 Task: Use Dewdrops Effect in this video Movie B.mp4
Action: Mouse pressed left at (239, 91)
Screenshot: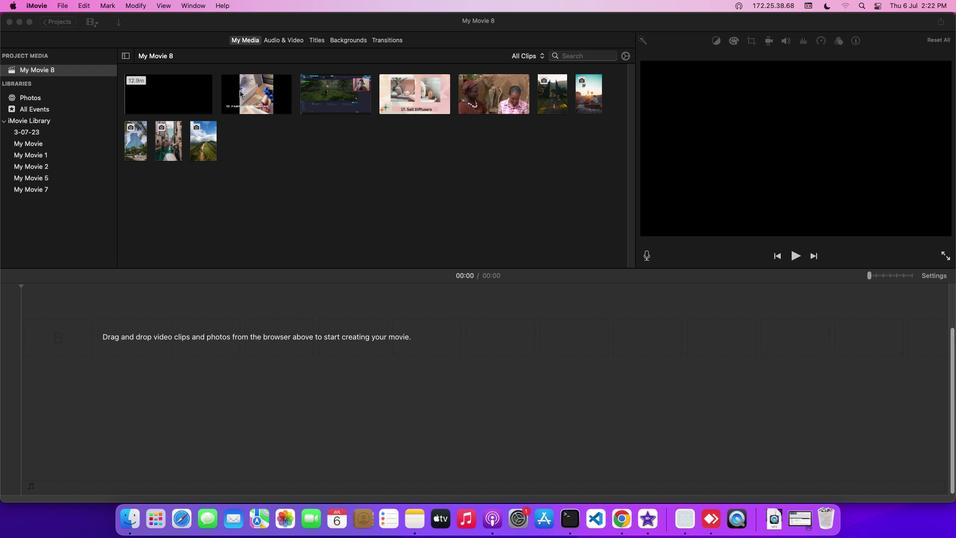 
Action: Mouse moved to (277, 38)
Screenshot: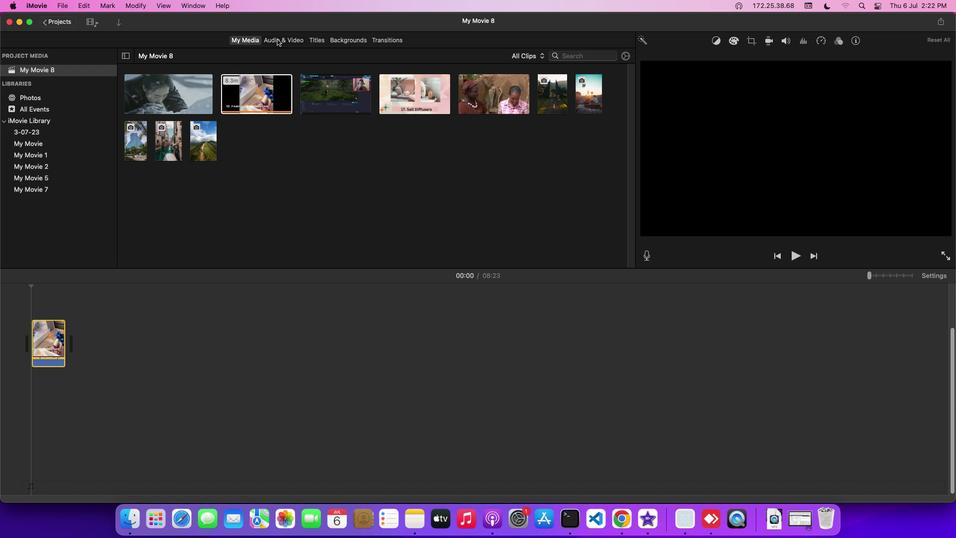 
Action: Mouse pressed left at (277, 38)
Screenshot: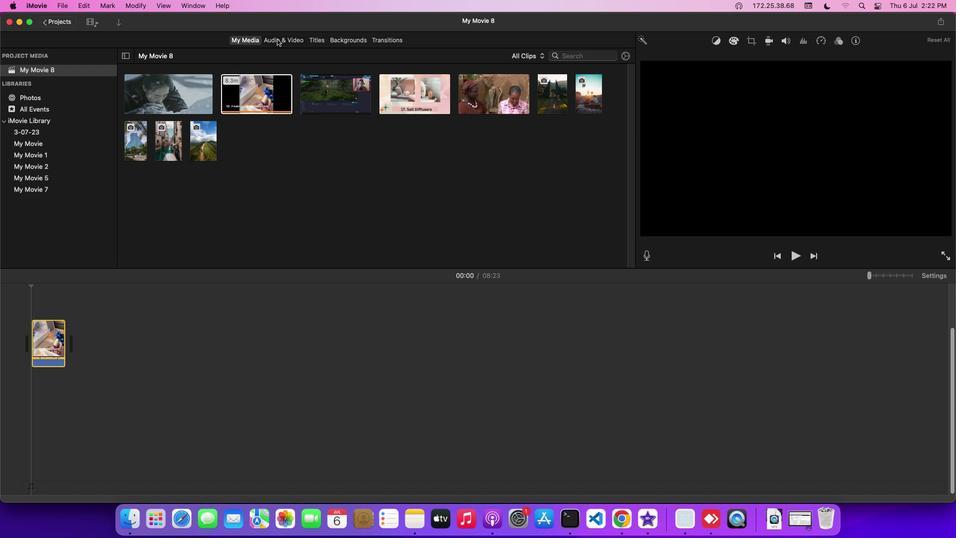 
Action: Mouse moved to (64, 93)
Screenshot: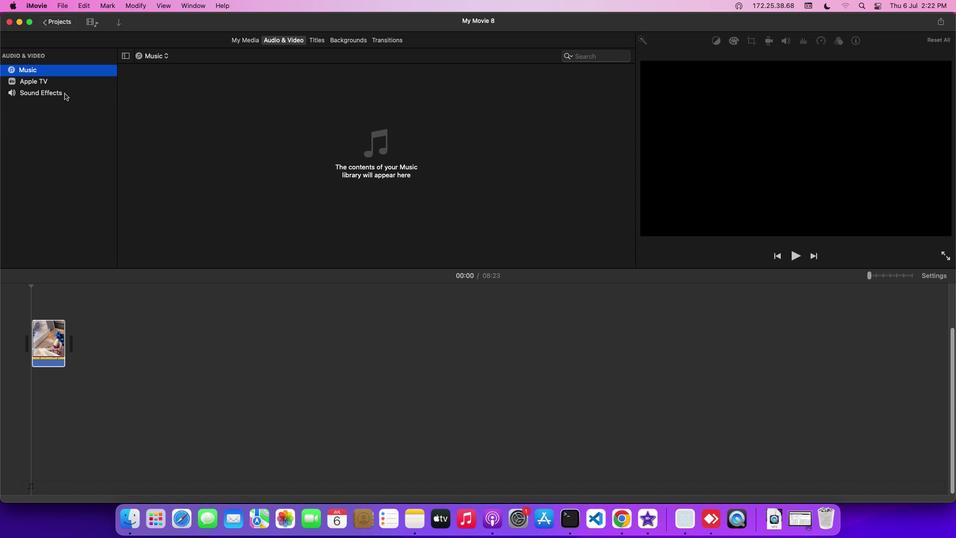 
Action: Mouse pressed left at (64, 93)
Screenshot: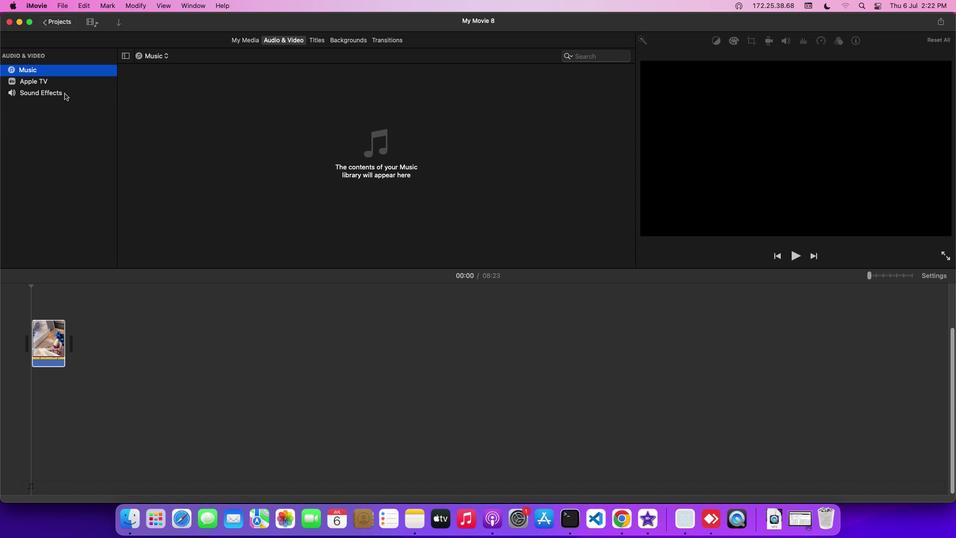 
Action: Mouse moved to (176, 238)
Screenshot: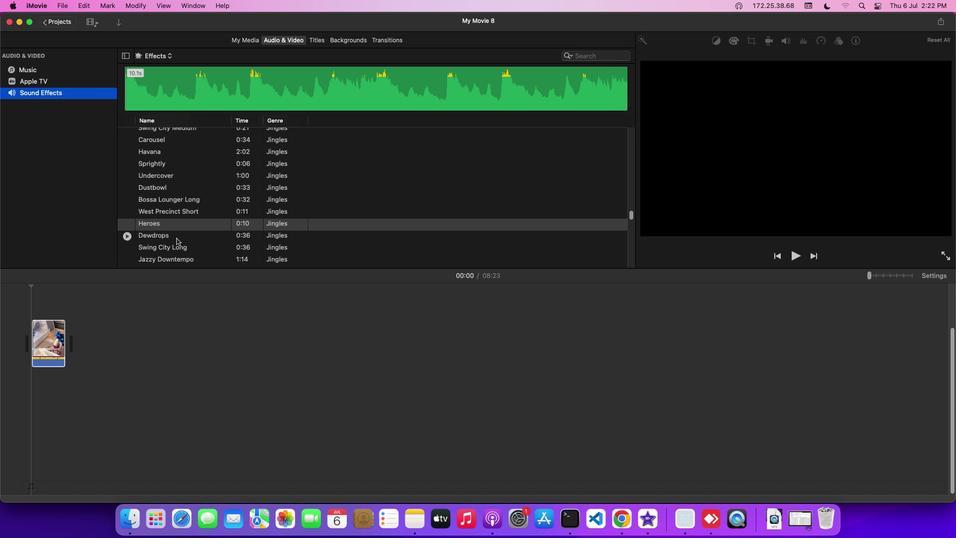 
Action: Mouse pressed left at (176, 238)
Screenshot: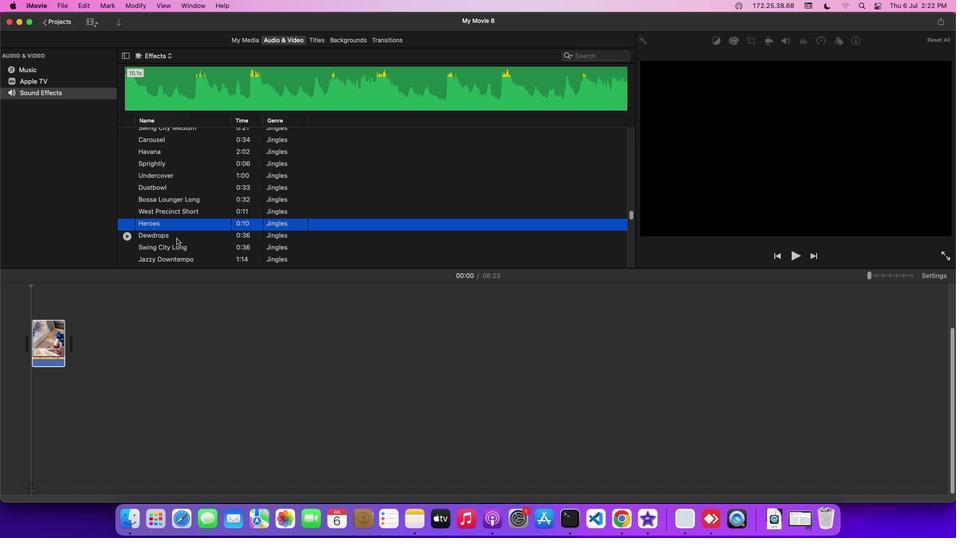 
Action: Mouse pressed left at (176, 238)
Screenshot: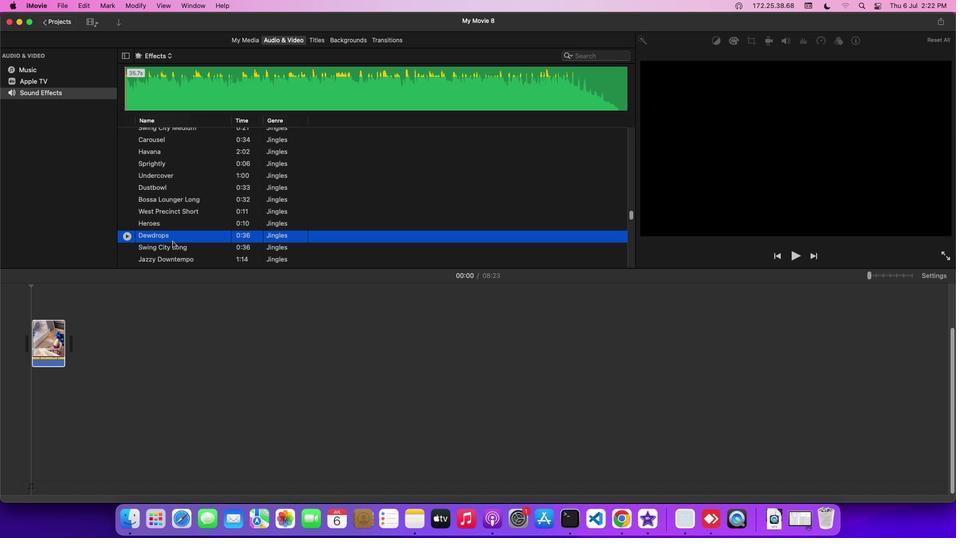 
Action: Mouse moved to (203, 392)
Screenshot: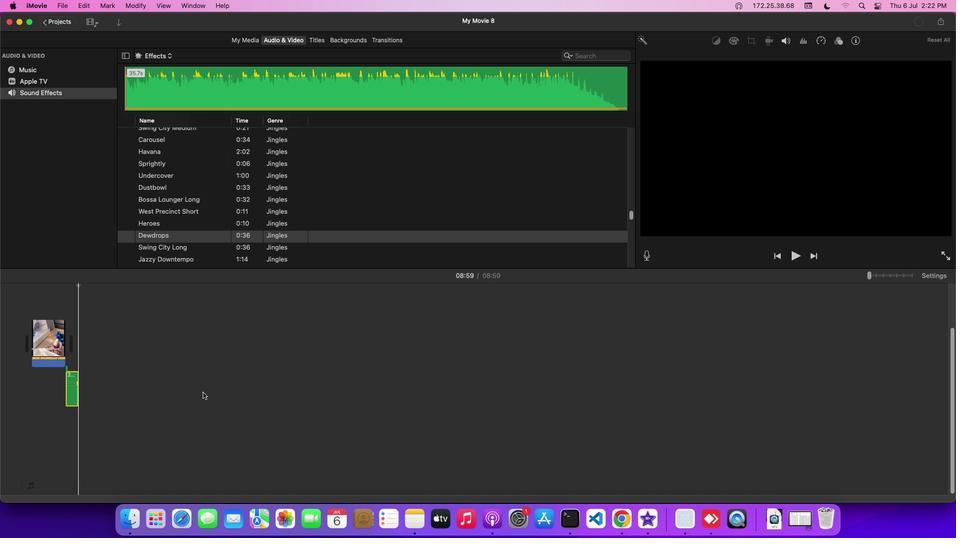 
